 Task: Add Dr. Bronner's Organic Cool Peppermint Cream Dark Chocolate Bar to the cart.
Action: Mouse moved to (17, 77)
Screenshot: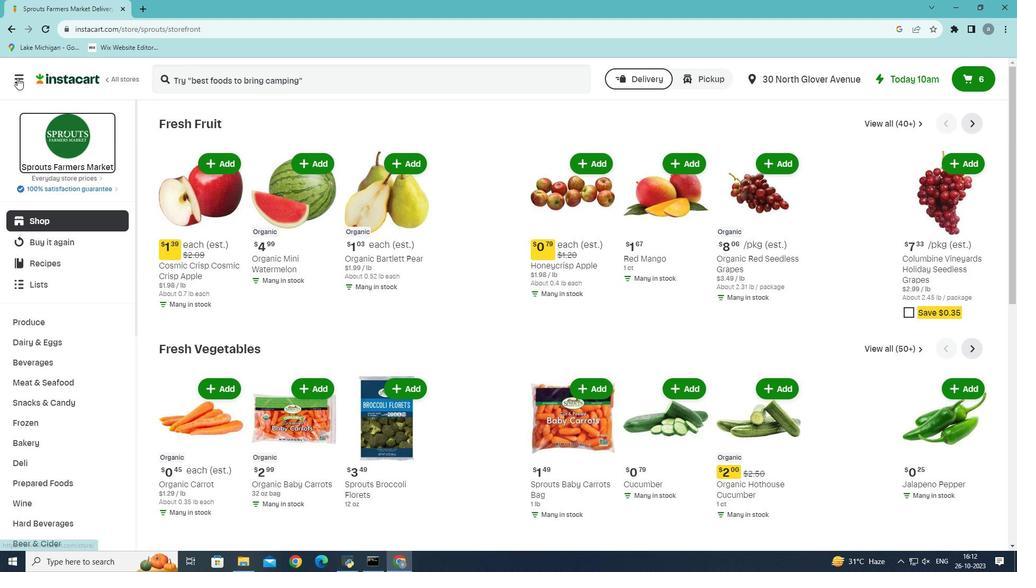 
Action: Mouse pressed left at (17, 77)
Screenshot: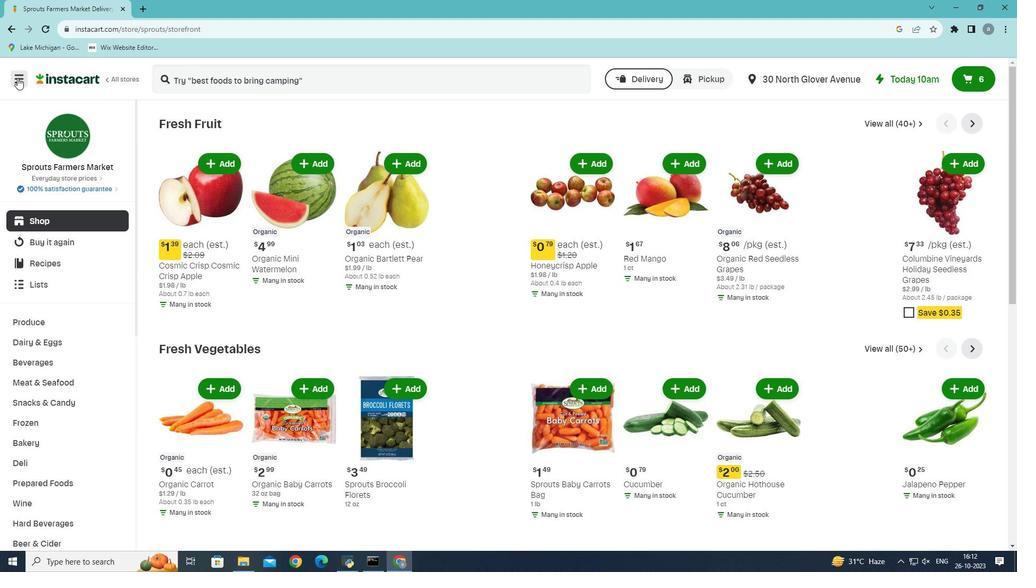
Action: Mouse moved to (55, 308)
Screenshot: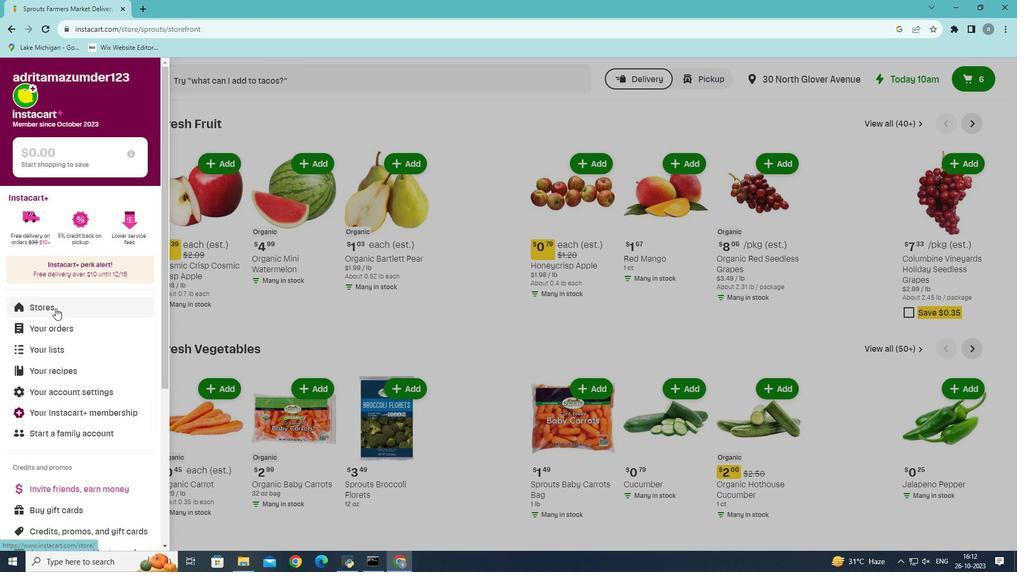 
Action: Mouse pressed left at (55, 308)
Screenshot: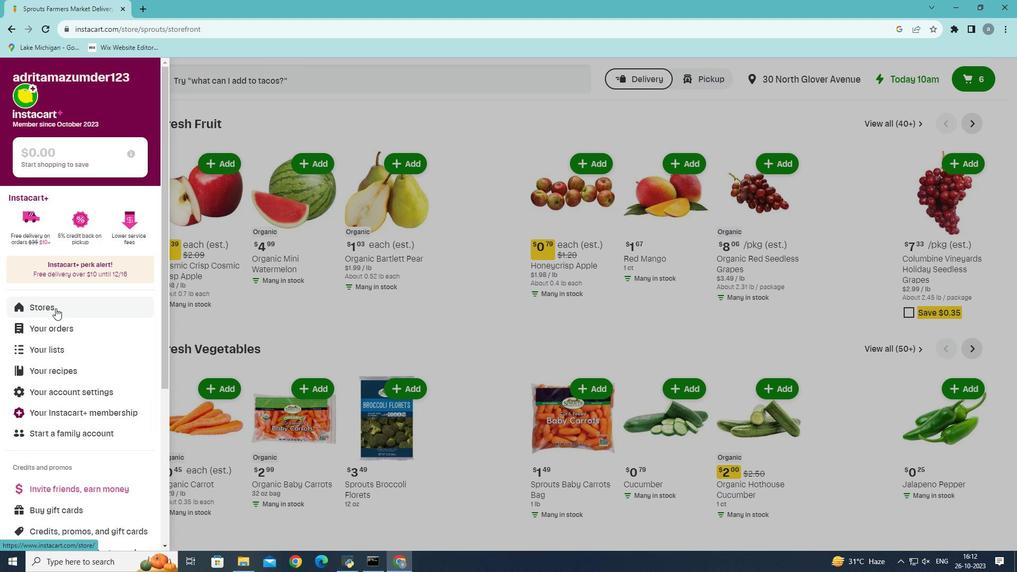 
Action: Mouse moved to (257, 114)
Screenshot: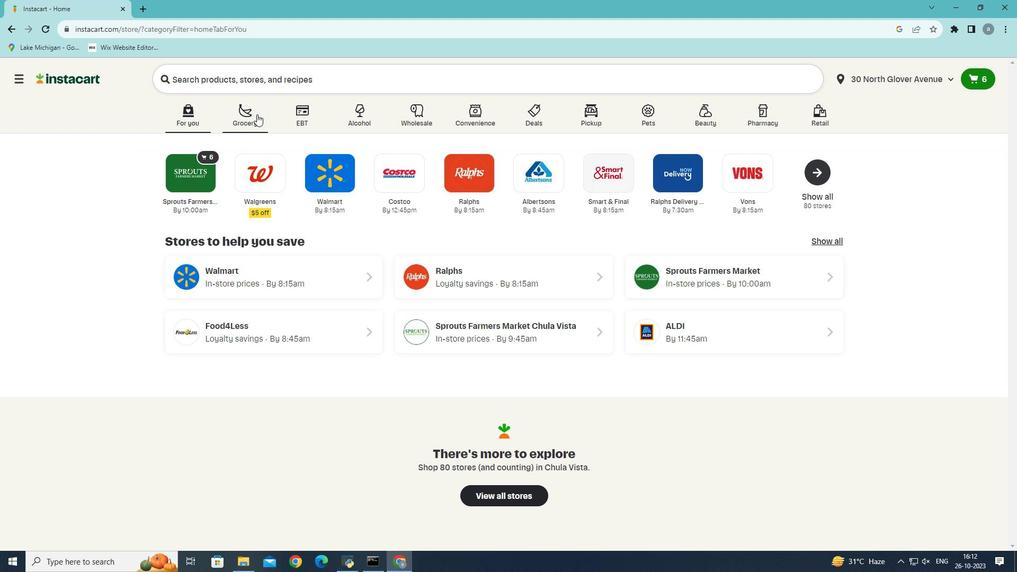 
Action: Mouse pressed left at (257, 114)
Screenshot: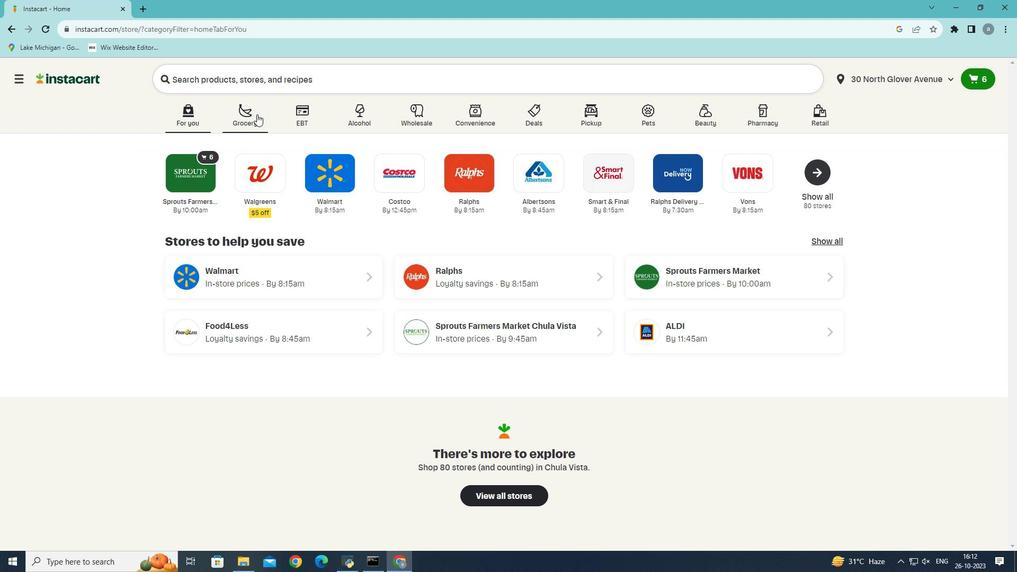 
Action: Mouse moved to (249, 312)
Screenshot: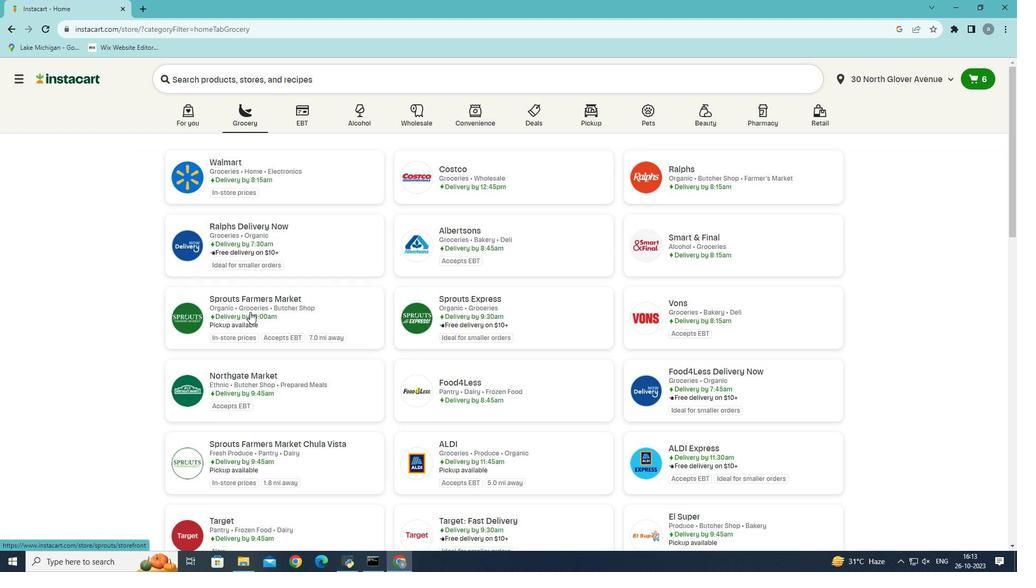 
Action: Mouse pressed left at (249, 312)
Screenshot: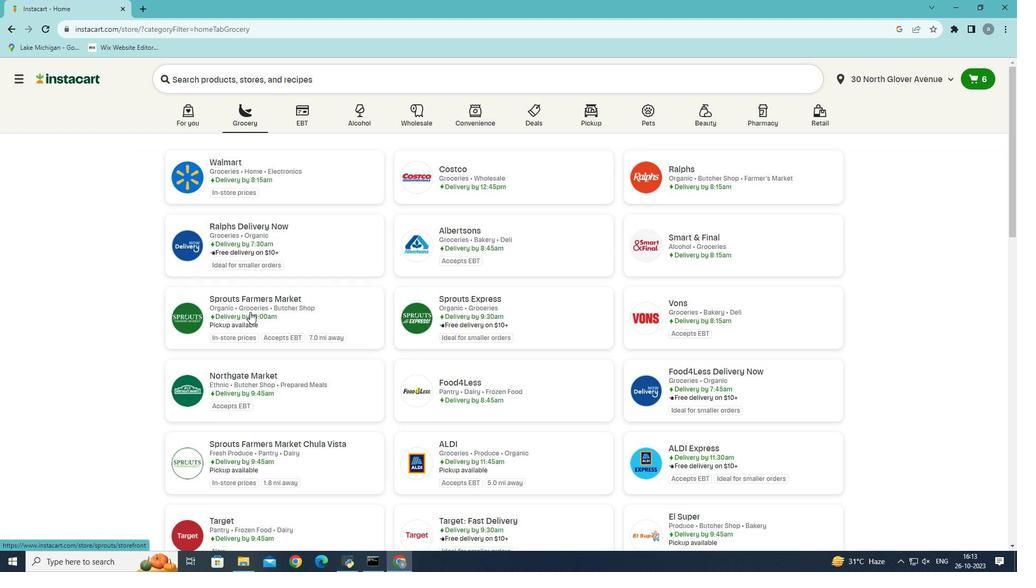 
Action: Mouse moved to (48, 448)
Screenshot: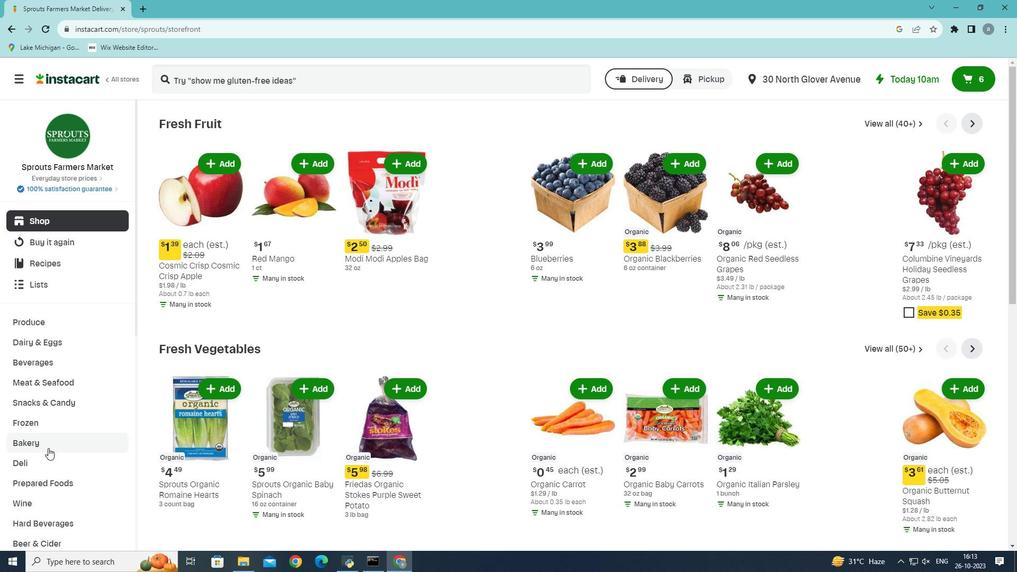
Action: Mouse pressed left at (48, 448)
Screenshot: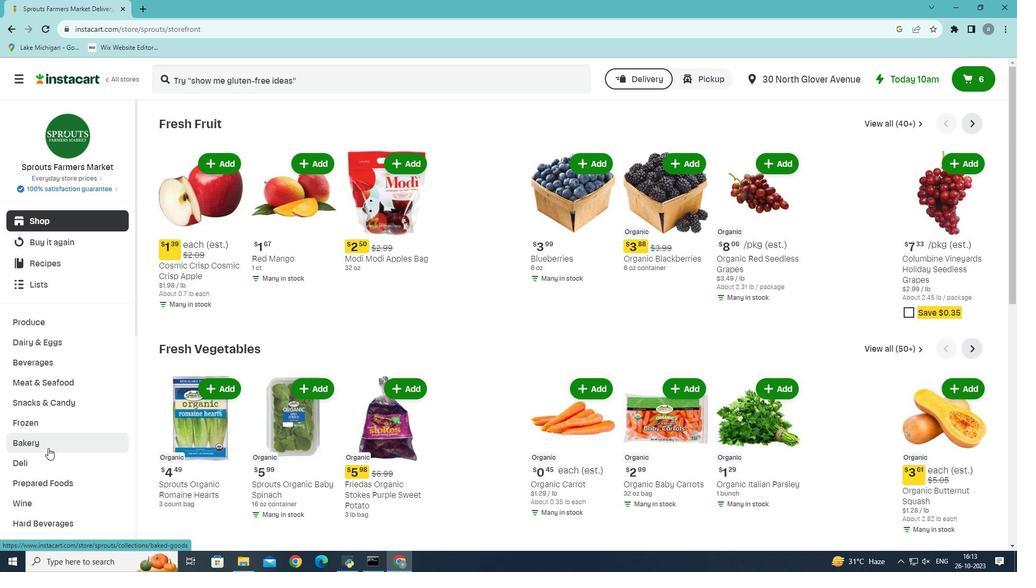 
Action: Mouse moved to (700, 146)
Screenshot: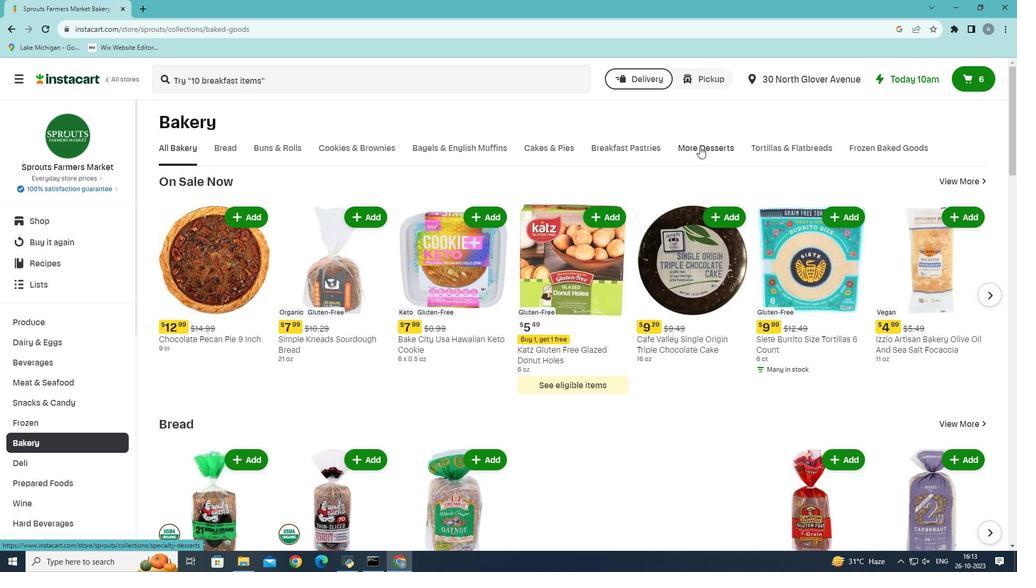 
Action: Mouse pressed left at (700, 146)
Screenshot: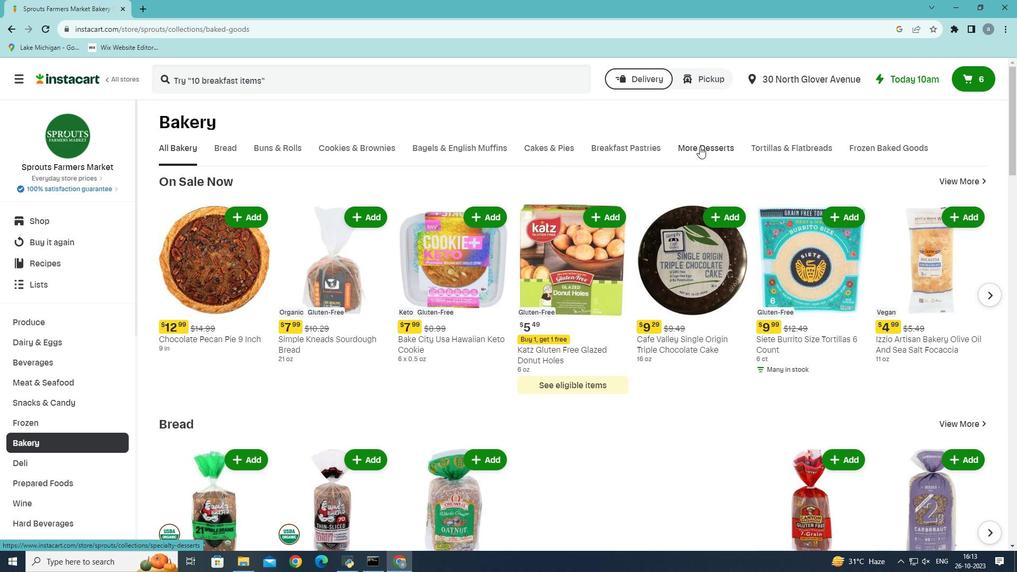 
Action: Mouse moved to (355, 191)
Screenshot: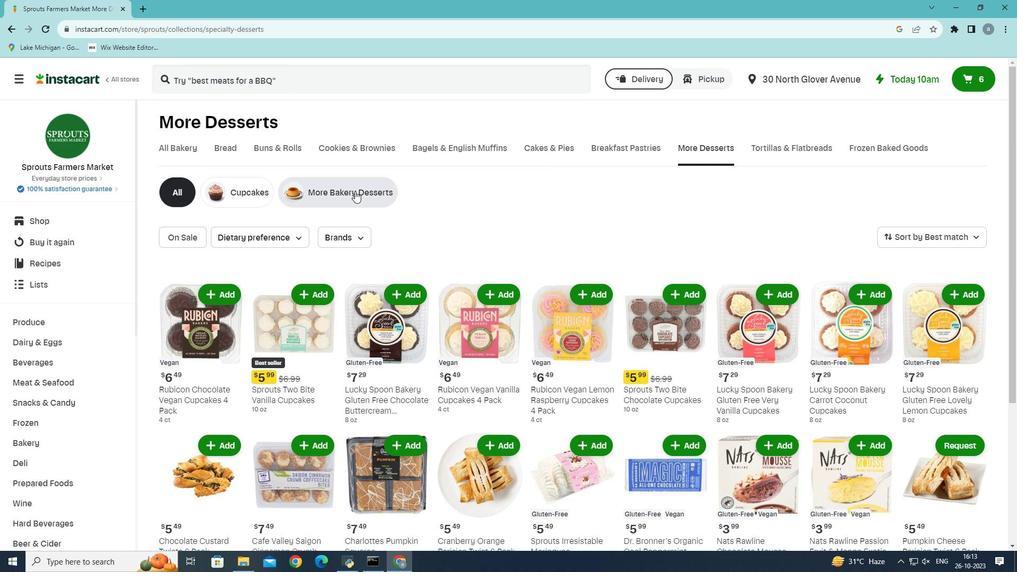 
Action: Mouse pressed left at (355, 191)
Screenshot: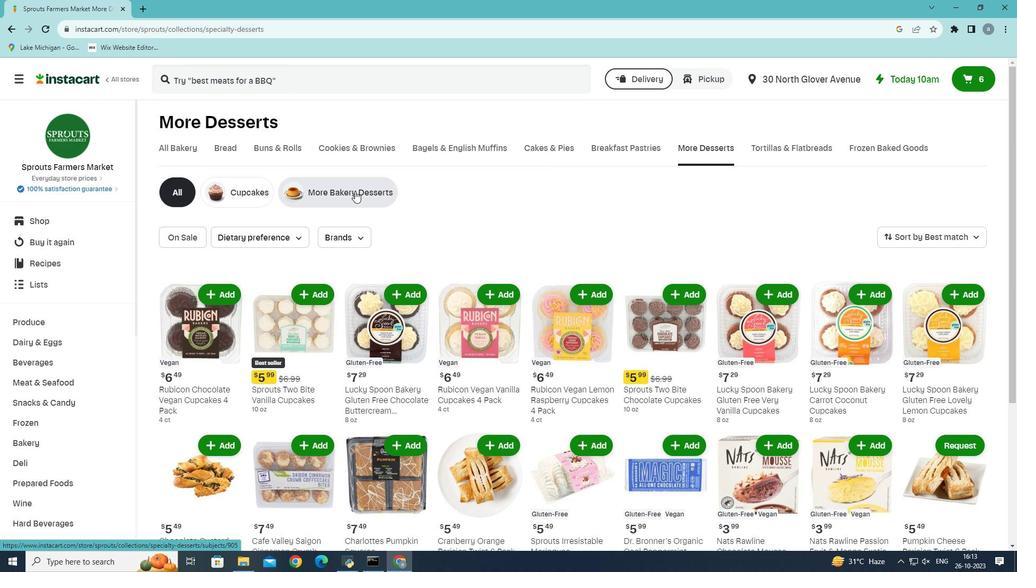 
Action: Mouse moved to (771, 294)
Screenshot: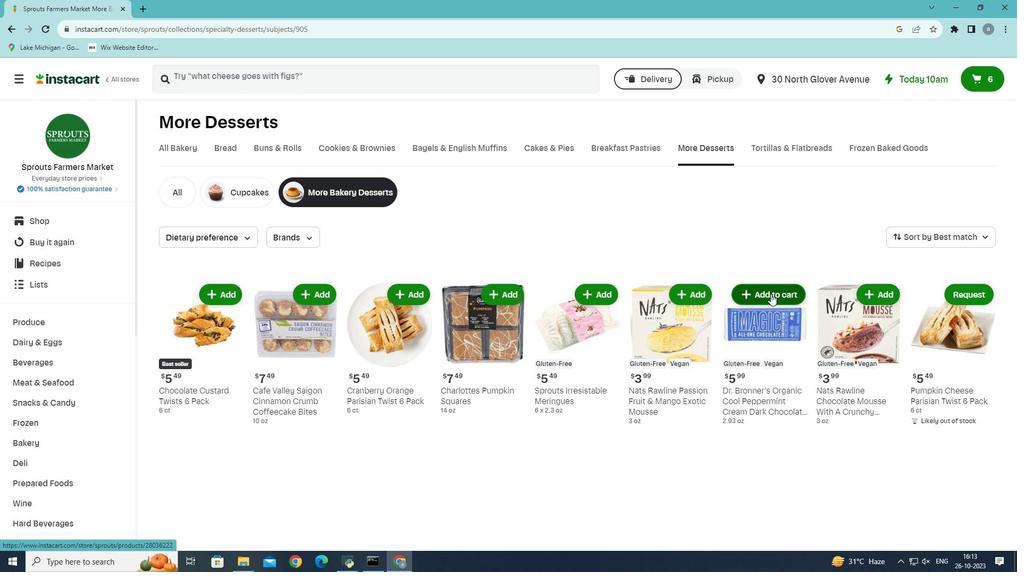 
Action: Mouse pressed left at (771, 294)
Screenshot: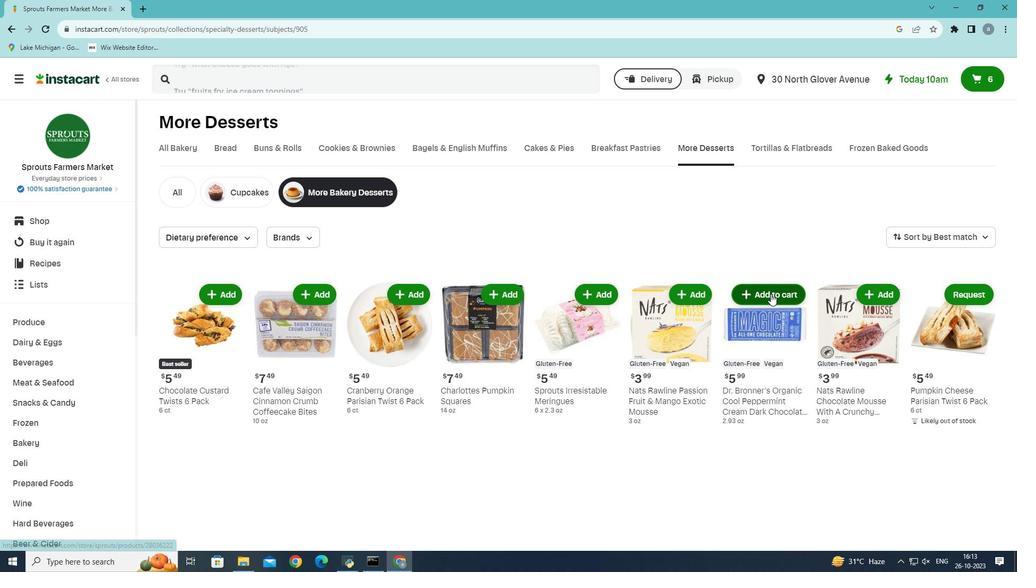 
